 Task: Create a task  Create a new online tool for project management , assign it to team member softage.5@softage.net in the project AgileFusion and update the status of the task to  On Track  , set the priority of the task to High
Action: Mouse moved to (62, 52)
Screenshot: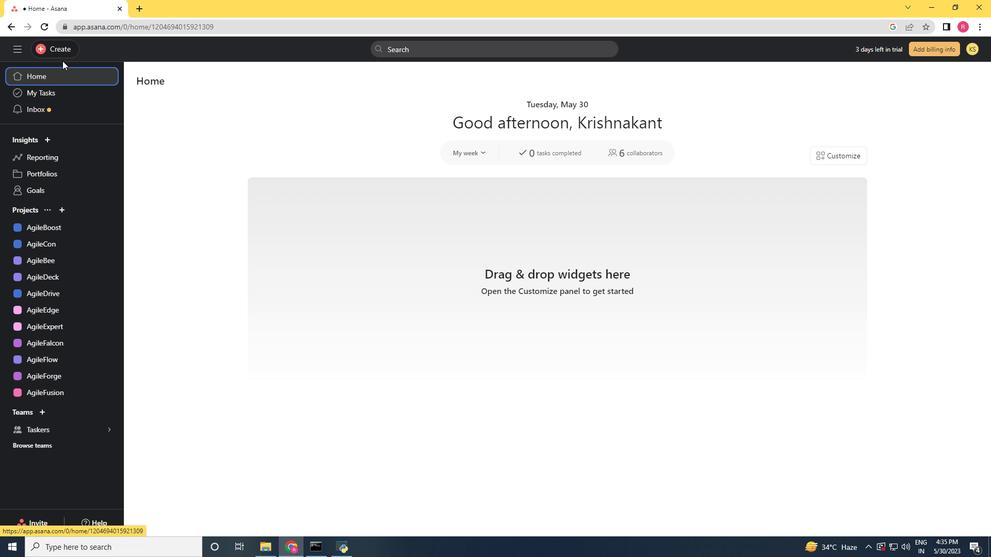 
Action: Mouse pressed left at (62, 52)
Screenshot: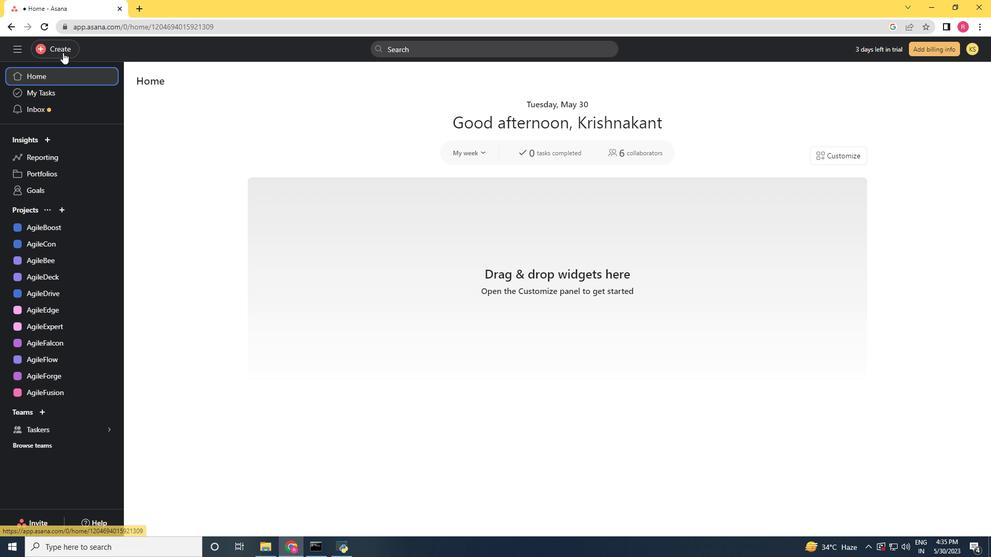 
Action: Mouse moved to (53, 399)
Screenshot: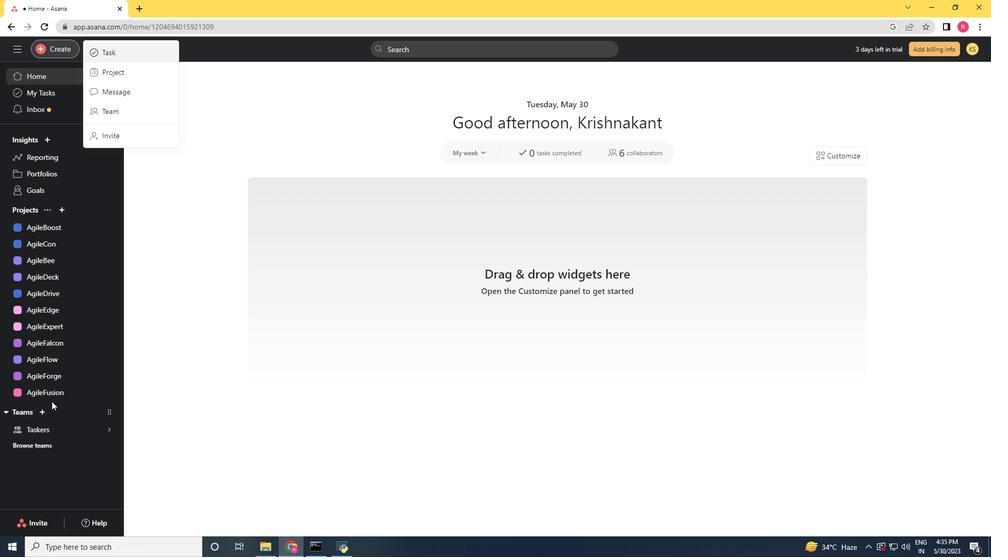 
Action: Mouse pressed left at (53, 399)
Screenshot: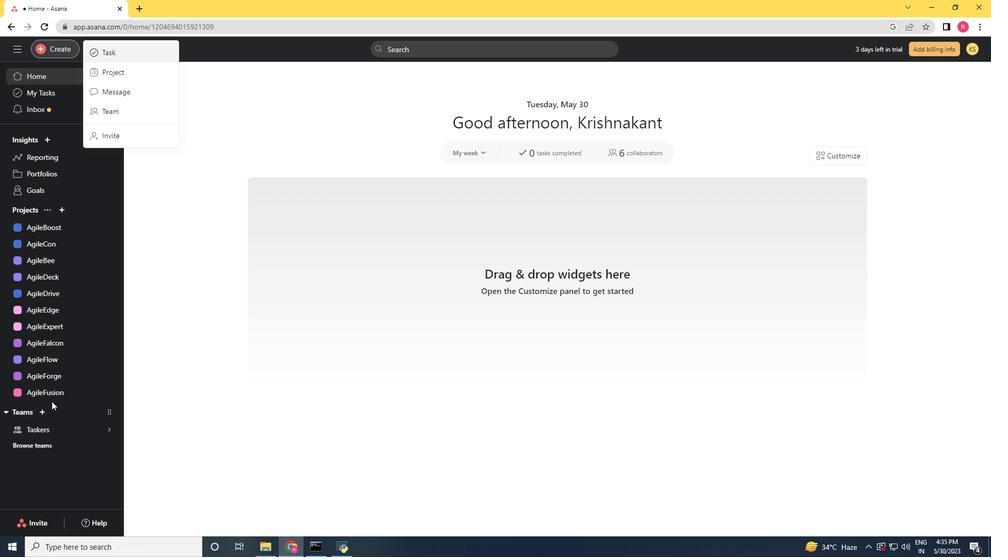 
Action: Mouse moved to (52, 46)
Screenshot: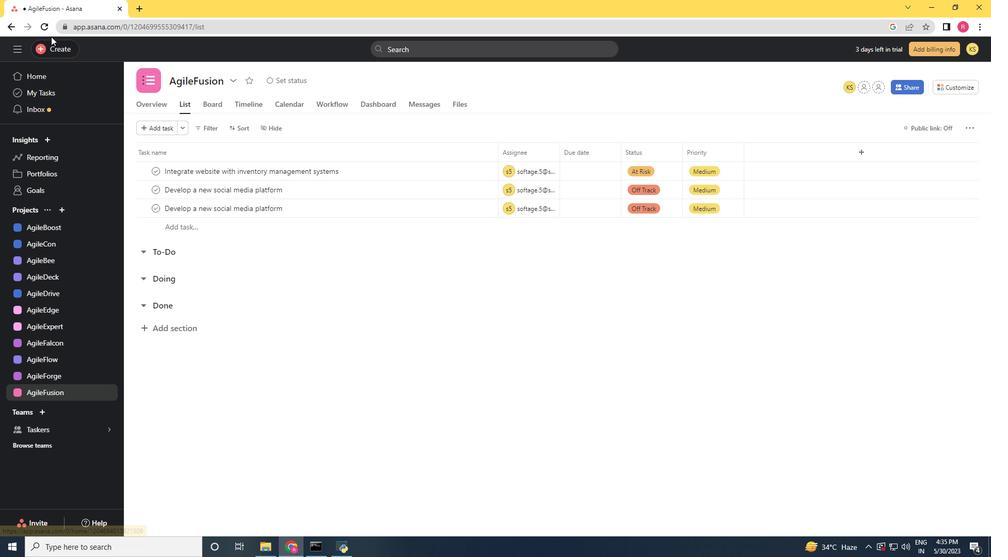 
Action: Mouse pressed left at (52, 46)
Screenshot: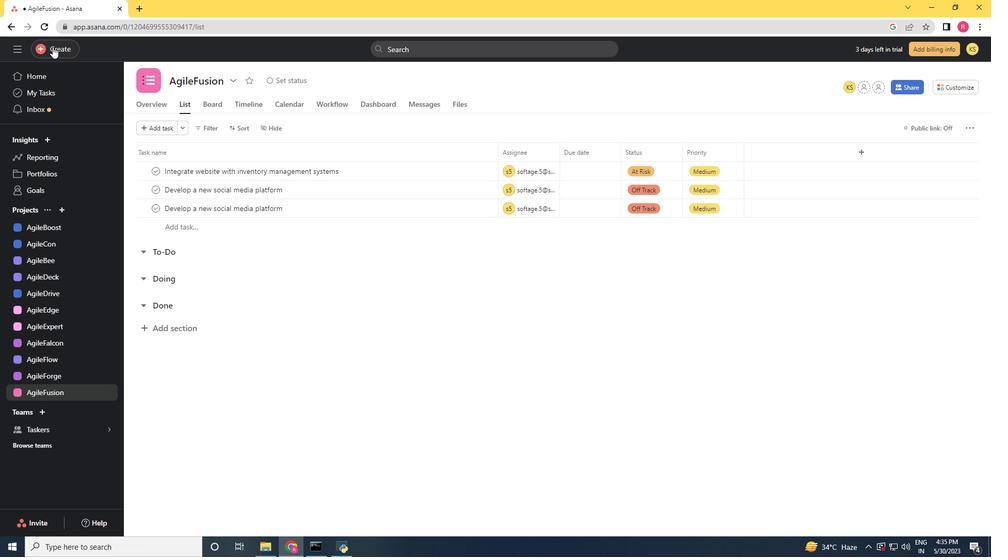 
Action: Mouse moved to (97, 49)
Screenshot: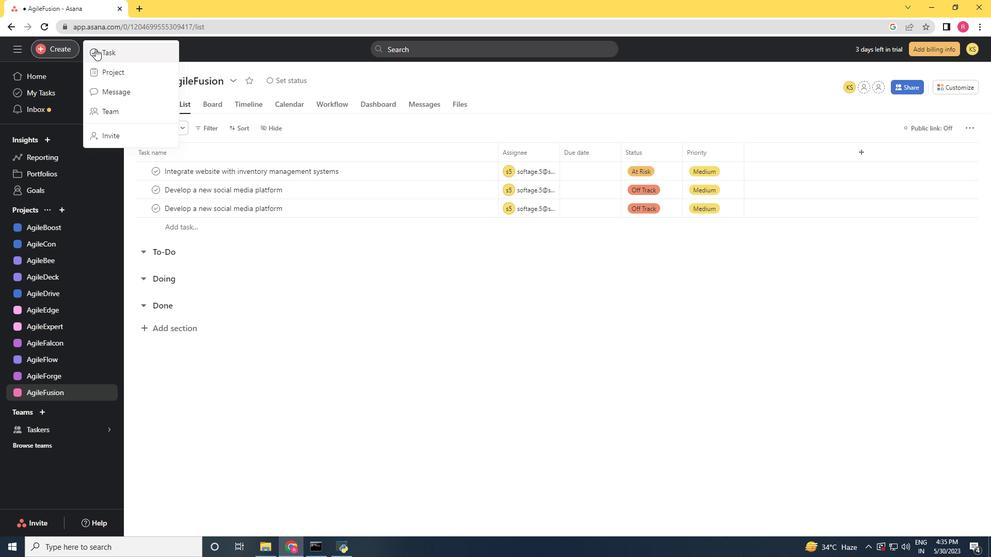 
Action: Mouse pressed left at (97, 49)
Screenshot: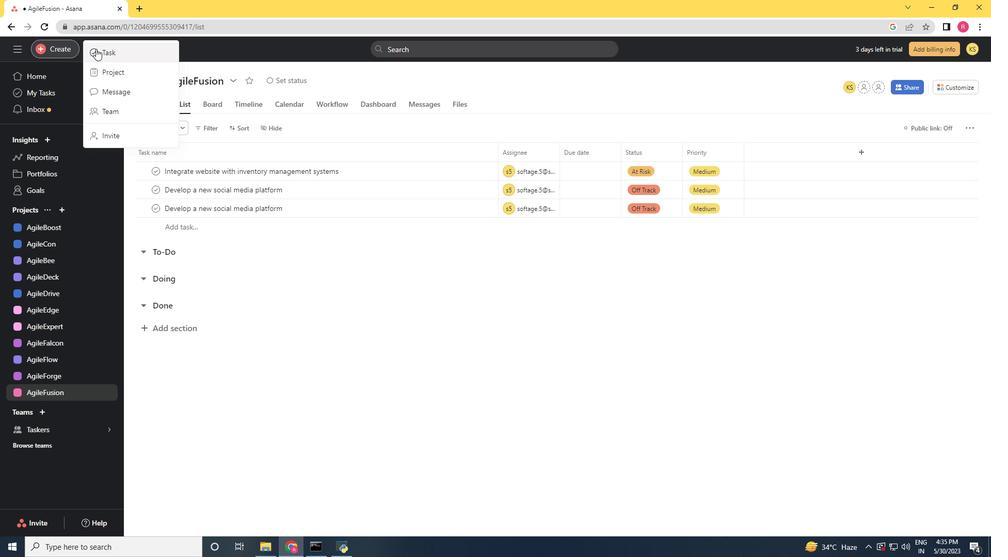 
Action: Mouse moved to (97, 49)
Screenshot: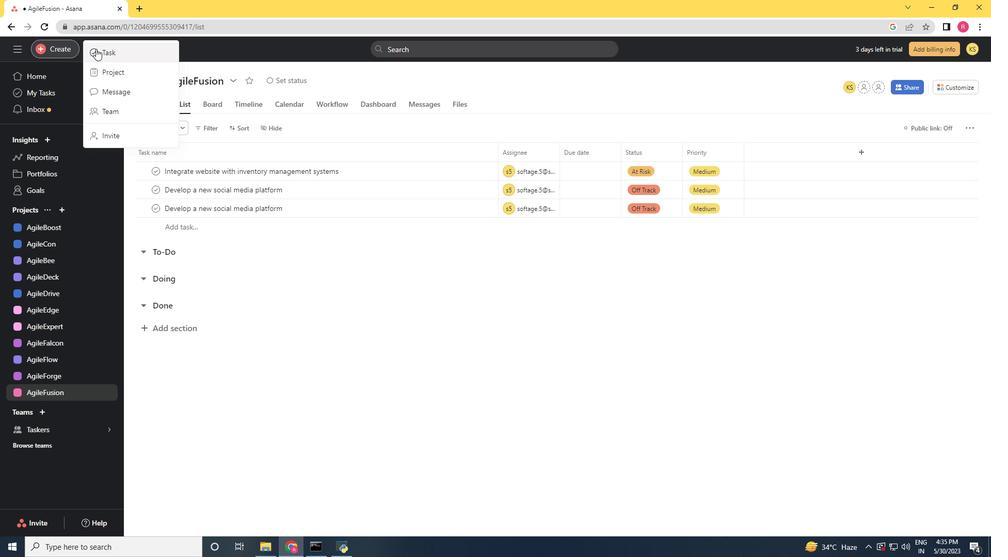 
Action: Key pressed <Key.shift>Create<Key.space>a<Key.space>task<Key.backspace><Key.backspace><Key.backspace><Key.backspace>new<Key.space><Key.shift>online<Key.space>tool<Key.space>
Screenshot: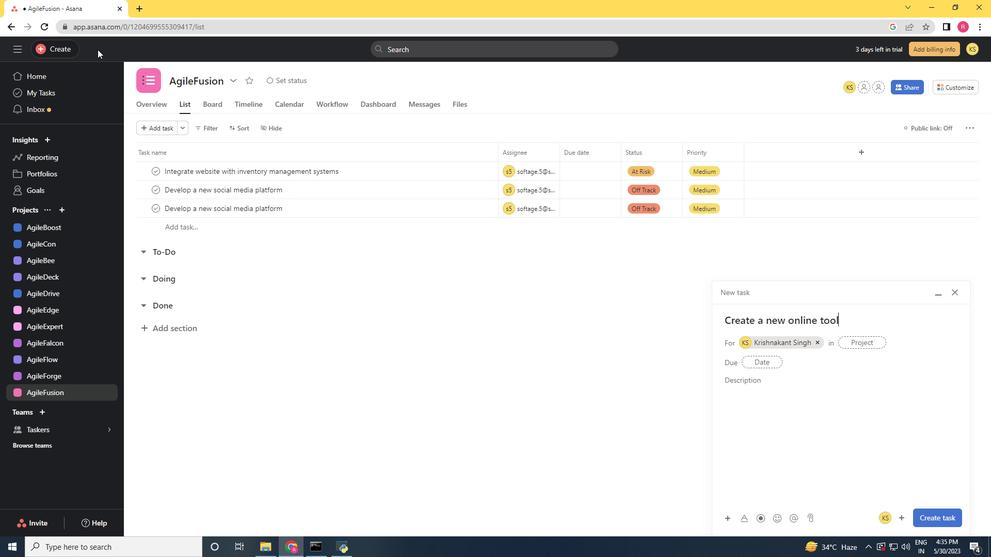 
Action: Mouse moved to (820, 343)
Screenshot: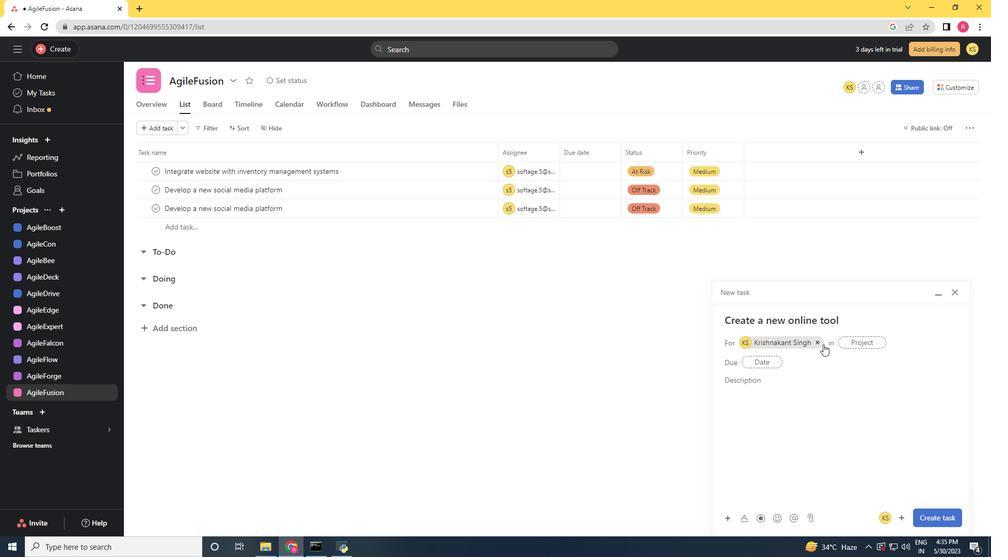 
Action: Mouse pressed left at (820, 343)
Screenshot: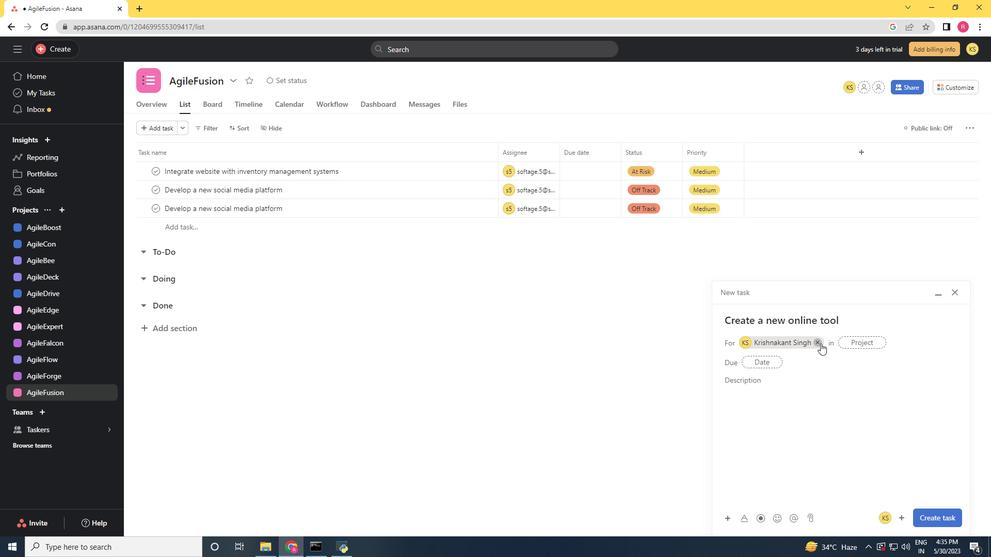
Action: Mouse moved to (762, 338)
Screenshot: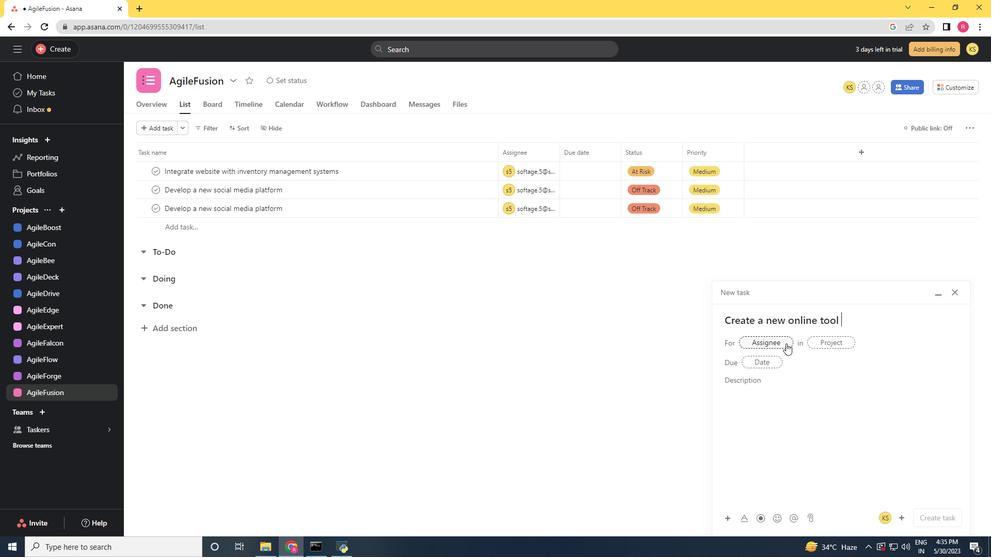 
Action: Mouse pressed left at (762, 338)
Screenshot: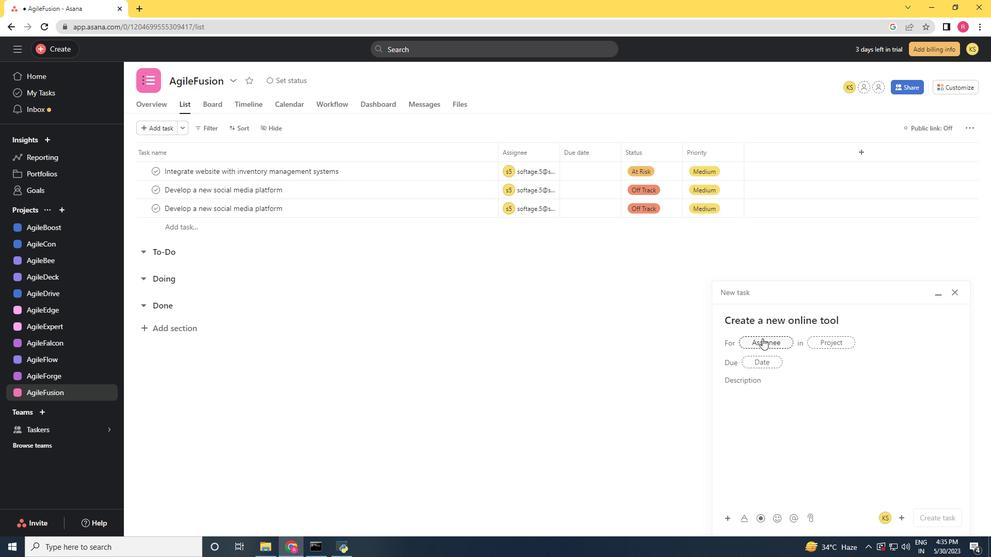 
Action: Key pressed softage.5<Key.shift>@softage.net
Screenshot: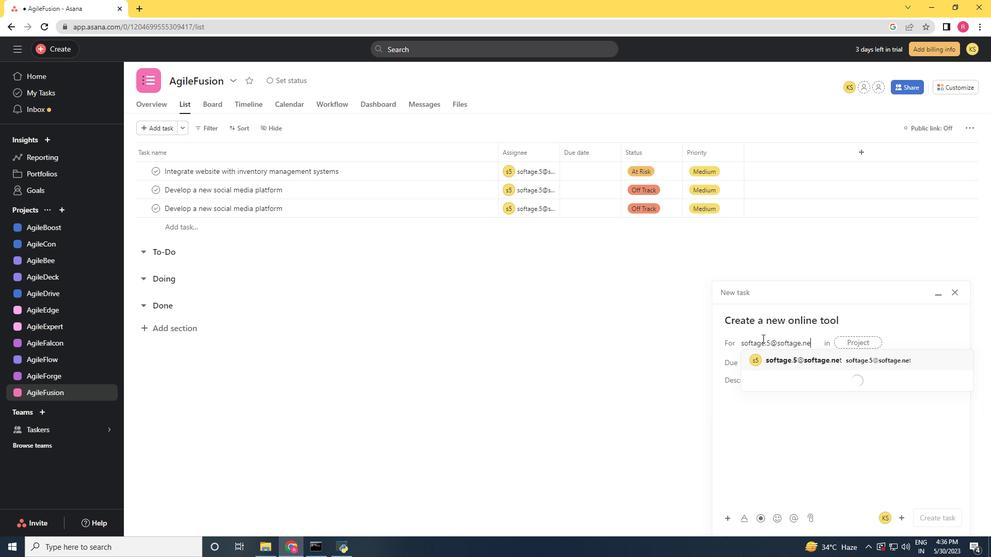 
Action: Mouse moved to (777, 356)
Screenshot: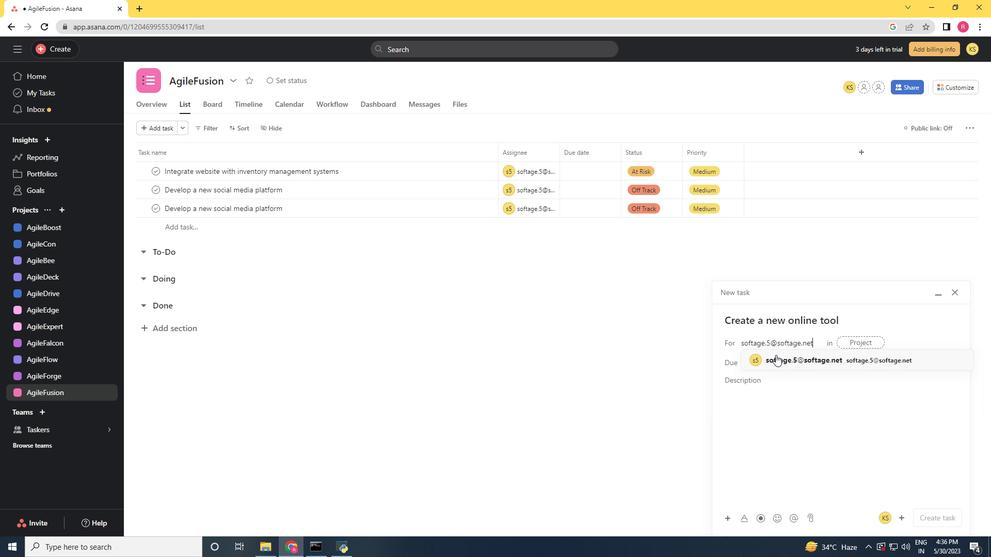
Action: Mouse pressed left at (777, 356)
Screenshot: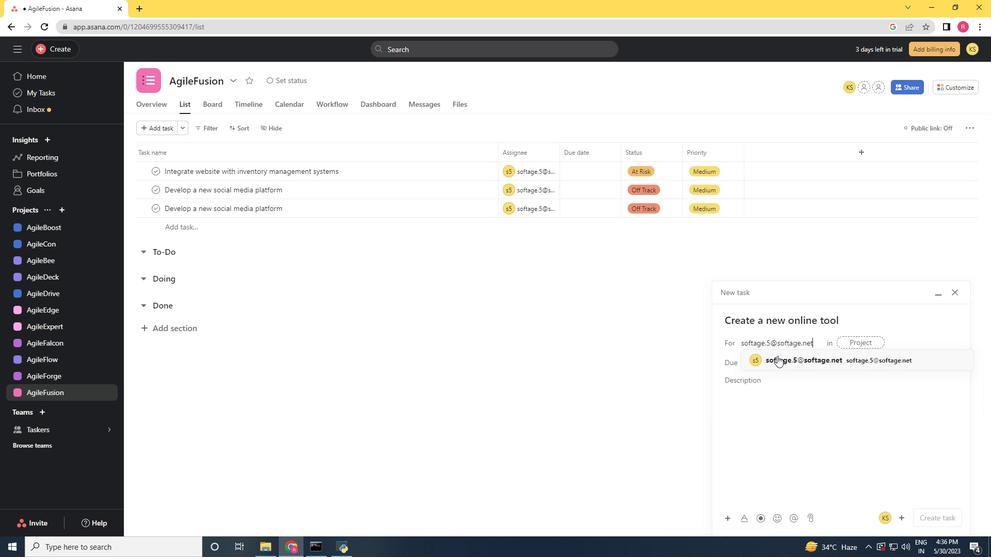 
Action: Mouse moved to (685, 368)
Screenshot: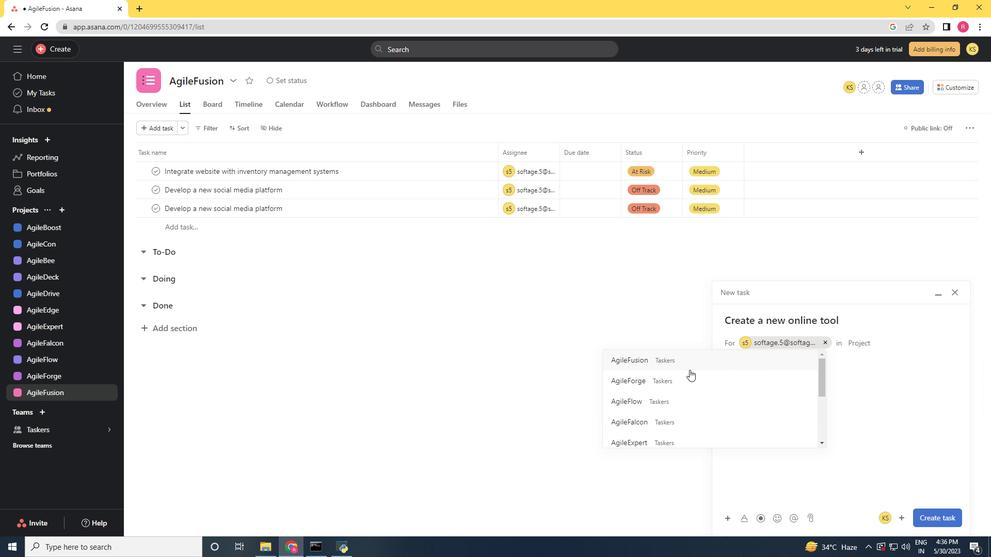 
Action: Mouse pressed left at (685, 368)
Screenshot: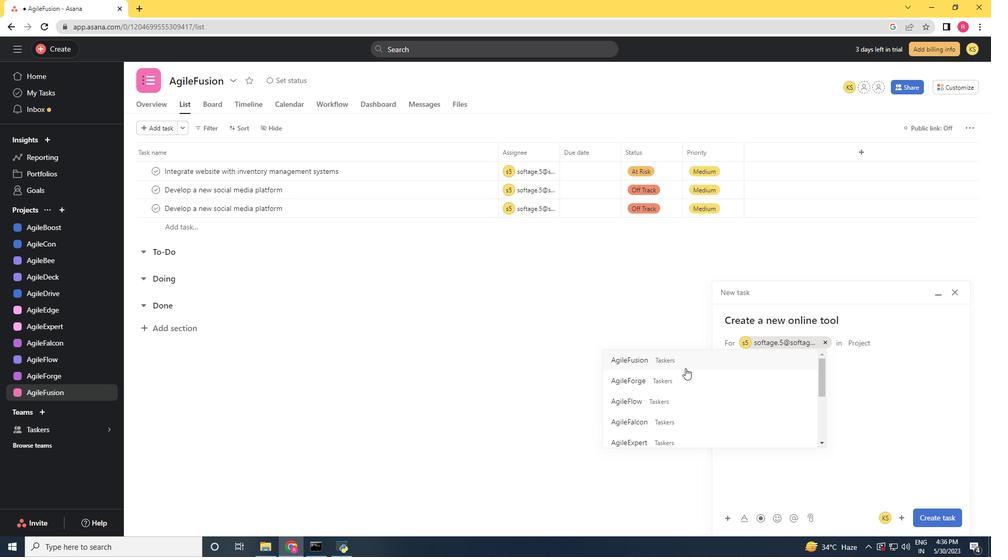 
Action: Mouse moved to (780, 384)
Screenshot: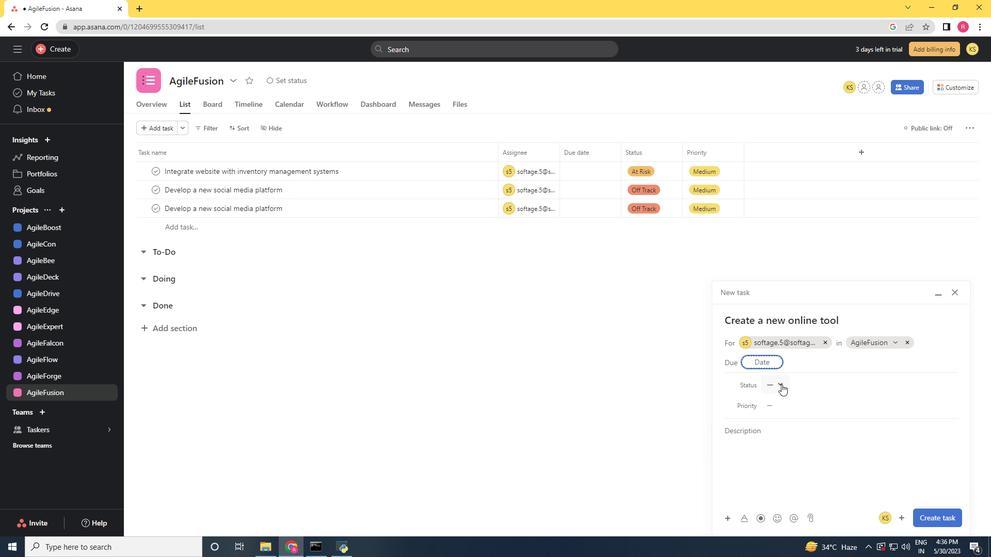 
Action: Mouse pressed left at (780, 384)
Screenshot: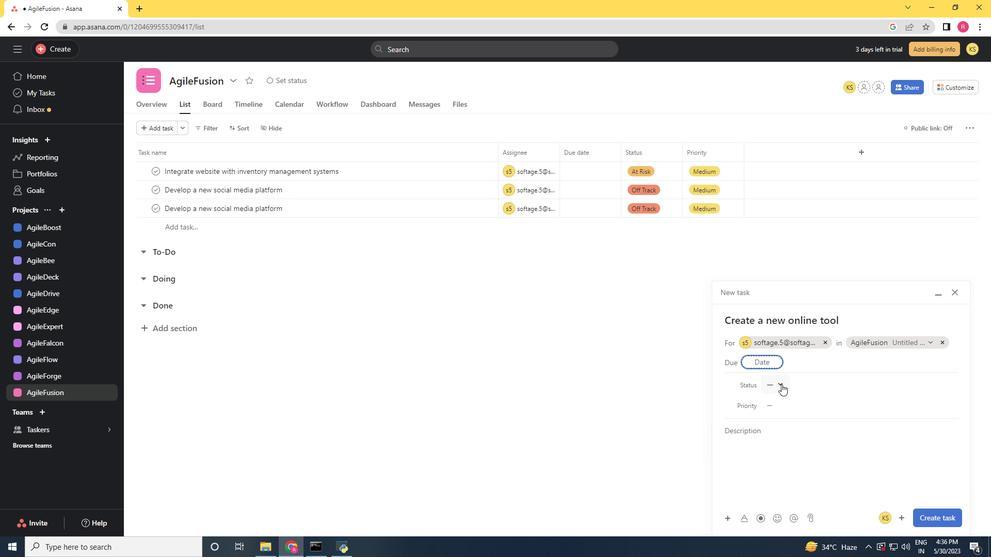 
Action: Mouse moved to (792, 407)
Screenshot: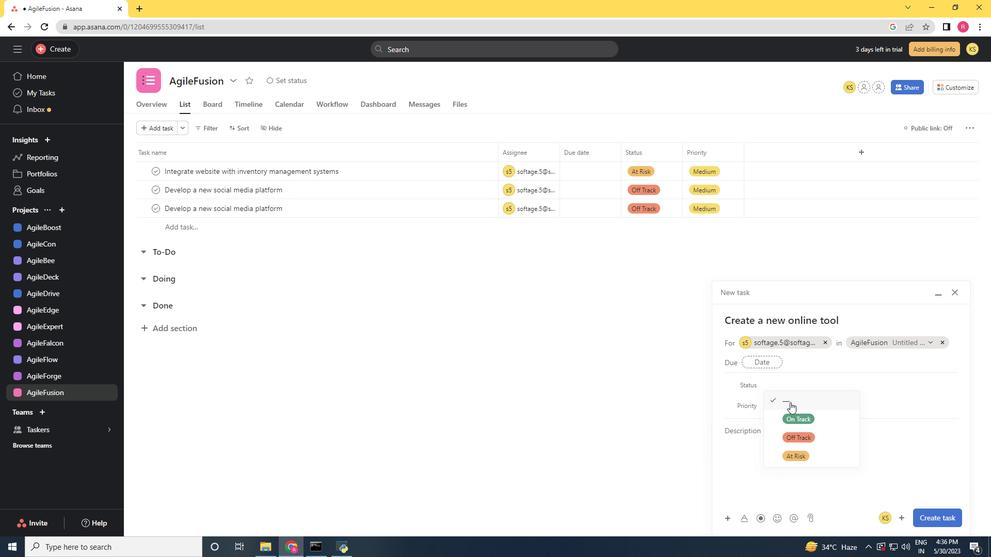 
Action: Mouse pressed left at (792, 407)
Screenshot: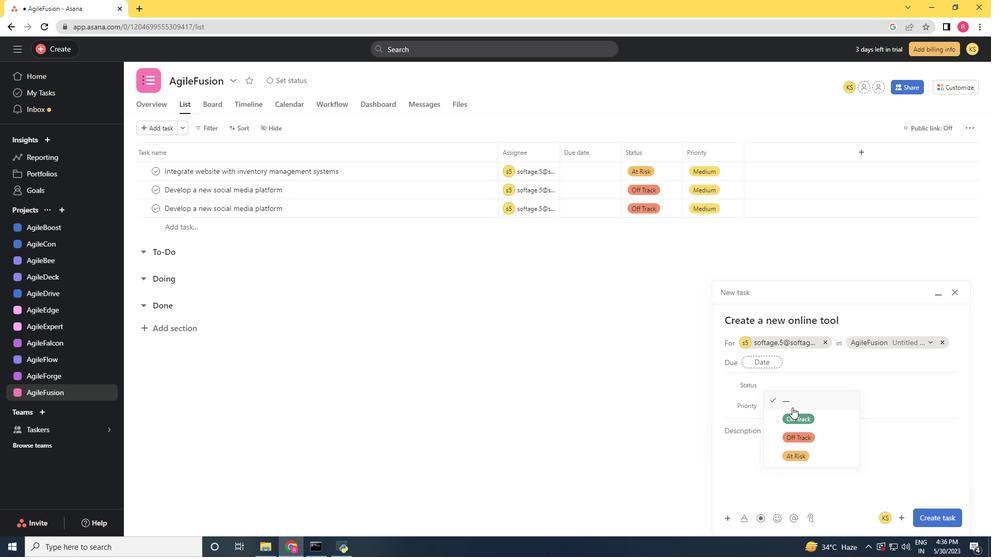 
Action: Mouse moved to (780, 387)
Screenshot: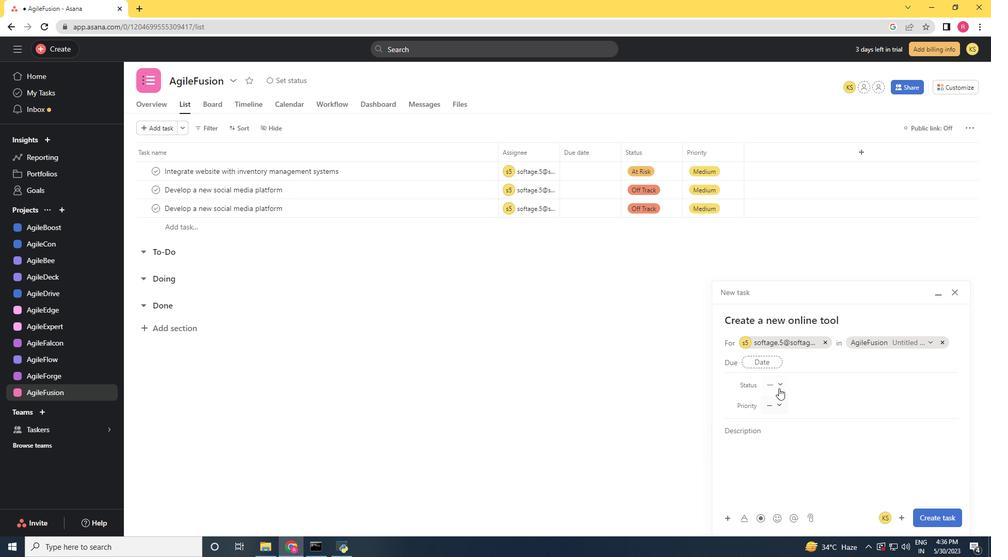 
Action: Mouse pressed left at (780, 387)
Screenshot: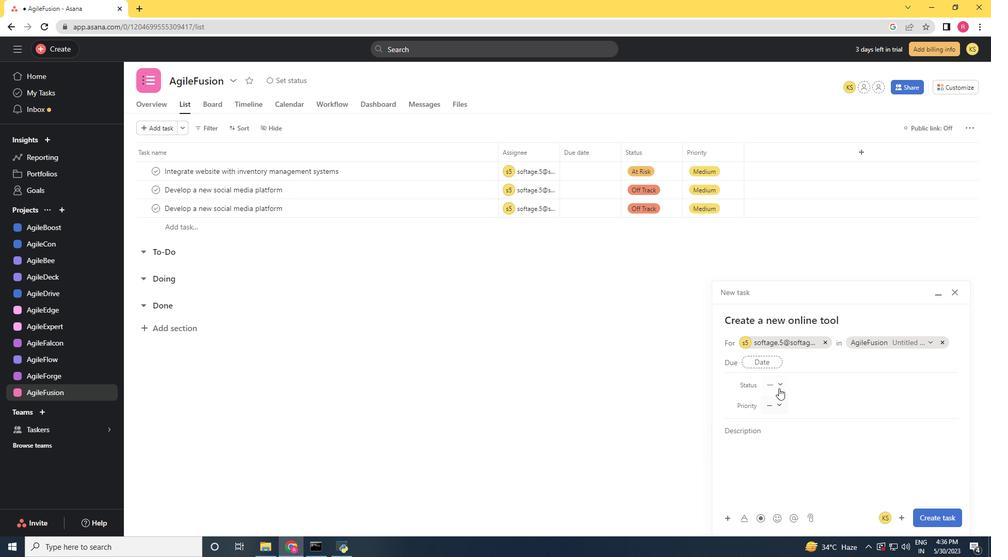 
Action: Mouse moved to (790, 418)
Screenshot: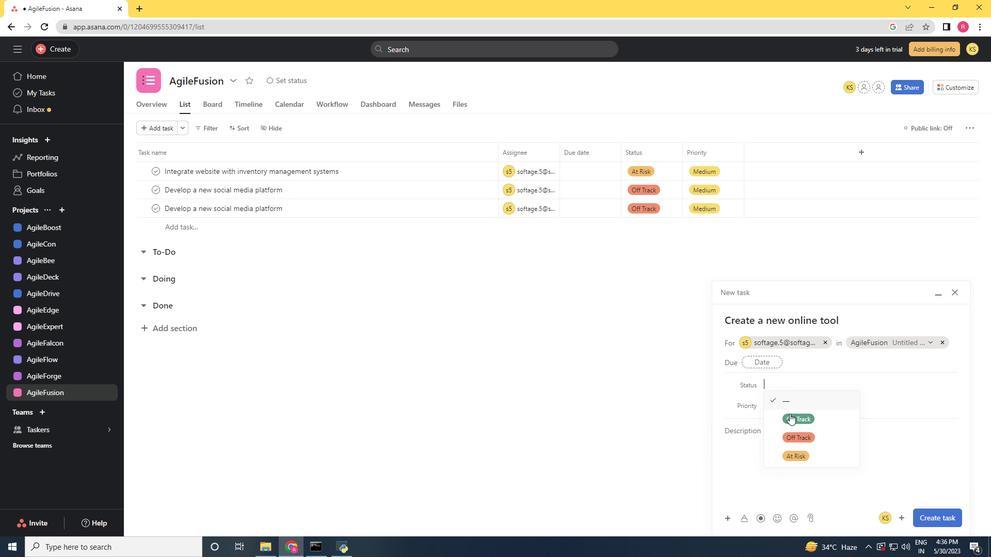 
Action: Mouse pressed left at (790, 418)
Screenshot: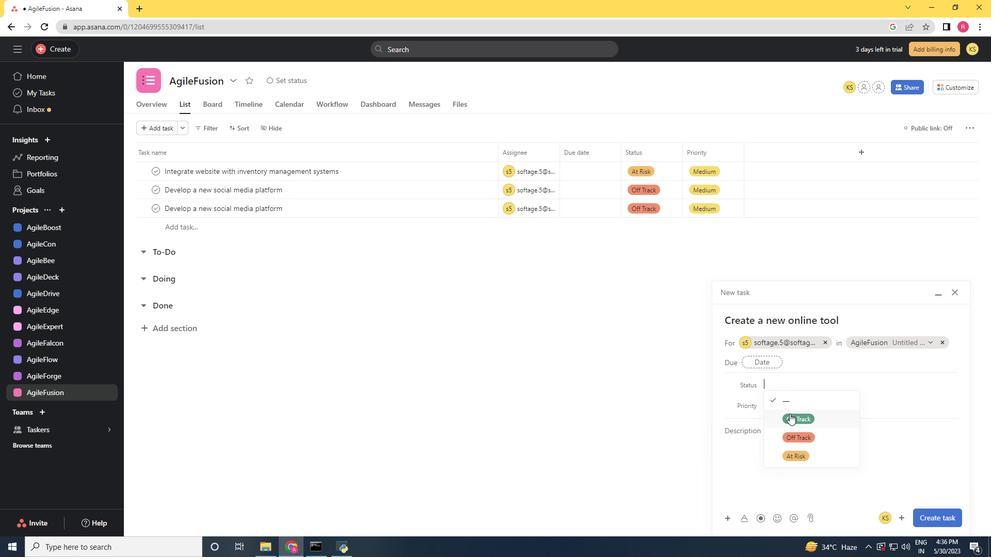 
Action: Mouse moved to (777, 408)
Screenshot: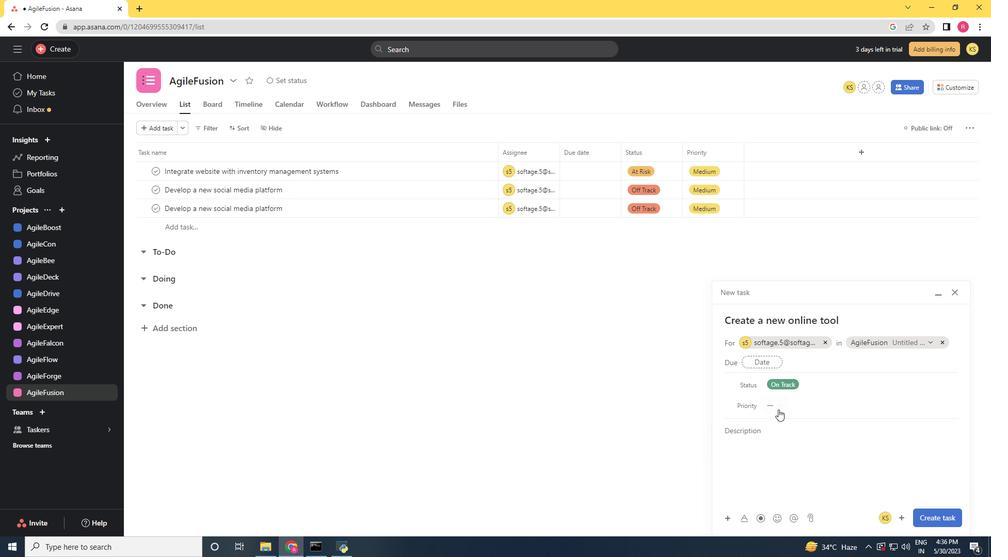 
Action: Mouse pressed left at (777, 408)
Screenshot: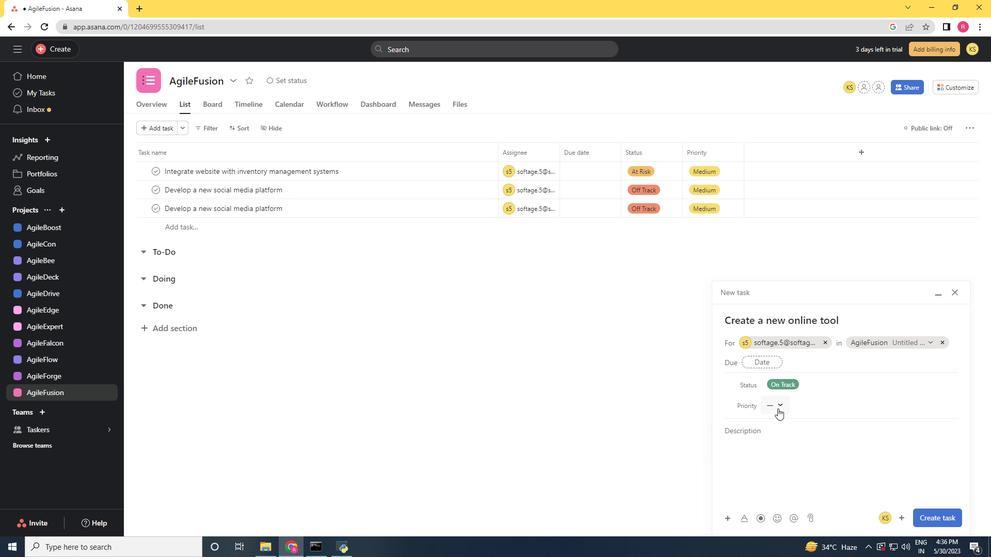 
Action: Mouse moved to (795, 439)
Screenshot: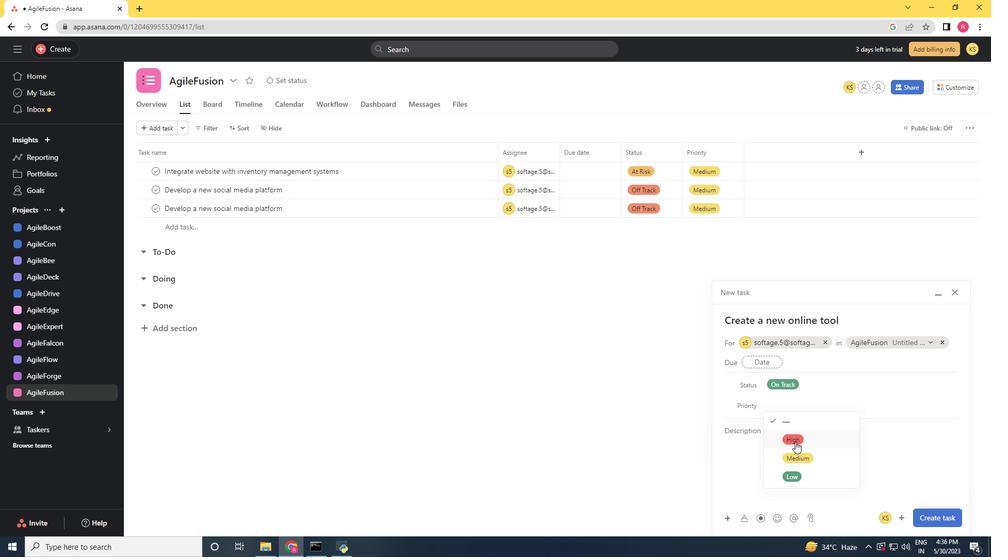 
Action: Mouse pressed left at (795, 439)
Screenshot: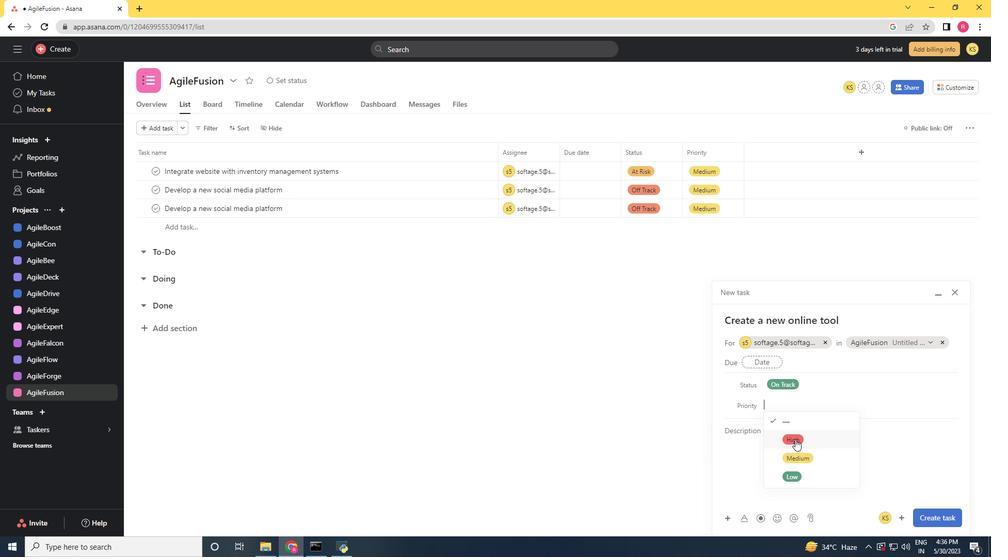 
Action: Mouse moved to (943, 515)
Screenshot: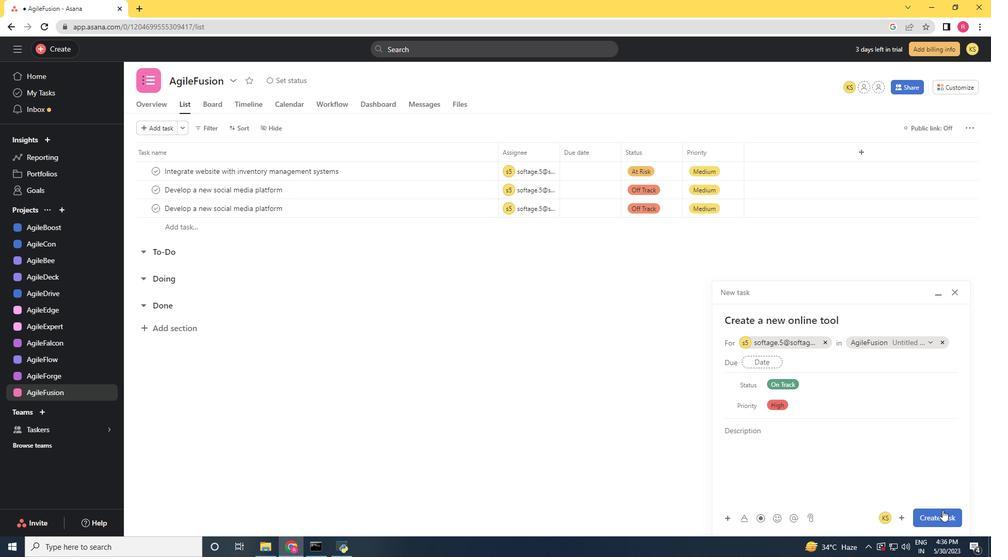 
Action: Mouse pressed left at (943, 515)
Screenshot: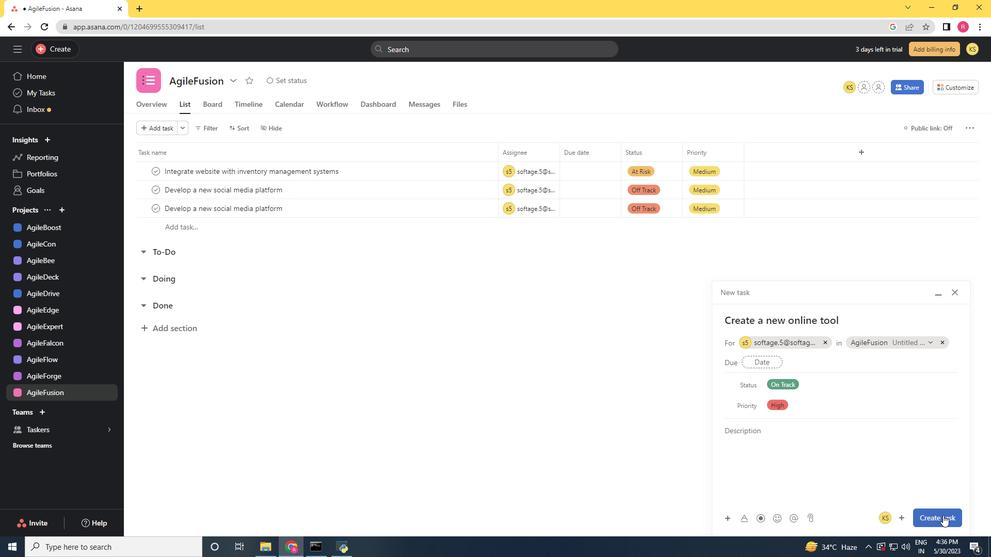 
